 Task: Write the Name "Softage" in blank input field along with Click find button and Set the "Delete results from current search" Under Select in New Bill.
Action: Mouse moved to (113, 12)
Screenshot: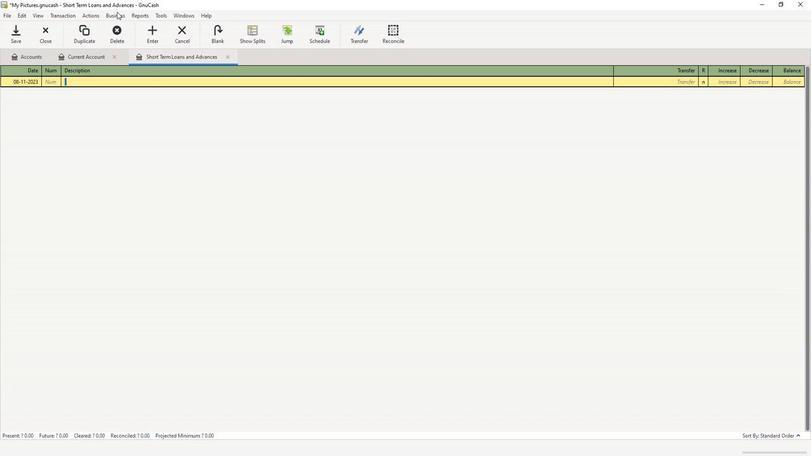 
Action: Mouse pressed left at (113, 12)
Screenshot: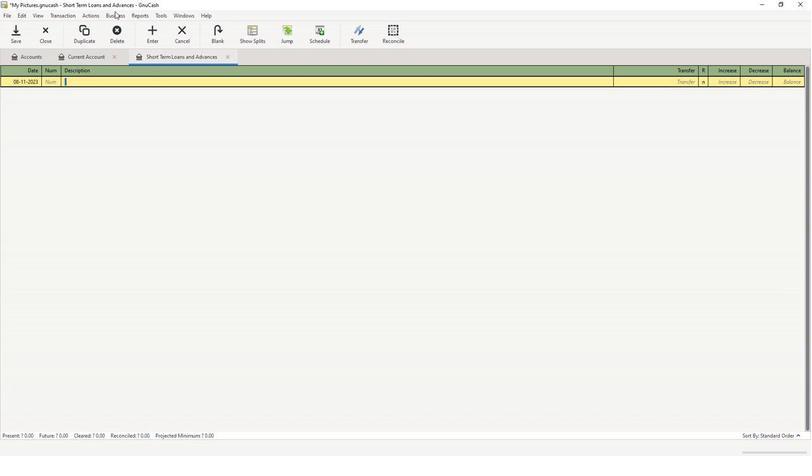 
Action: Mouse moved to (124, 36)
Screenshot: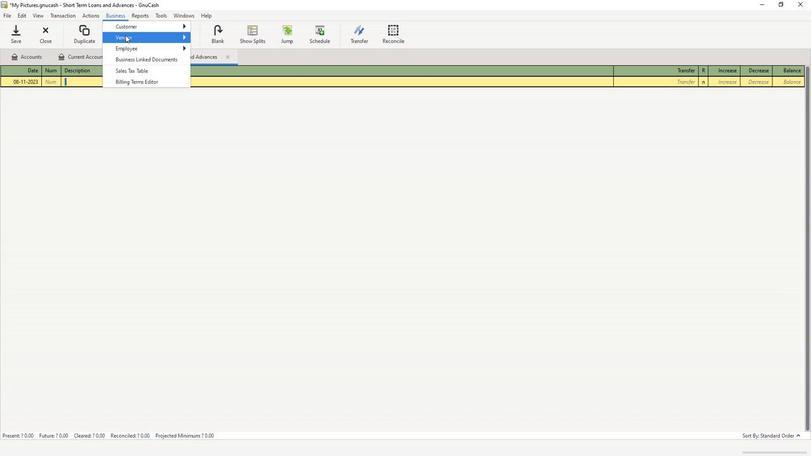 
Action: Mouse pressed left at (124, 36)
Screenshot: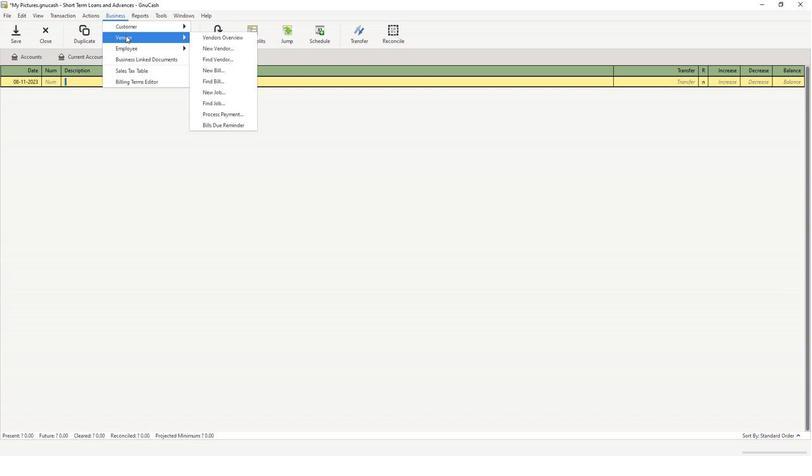 
Action: Mouse moved to (208, 69)
Screenshot: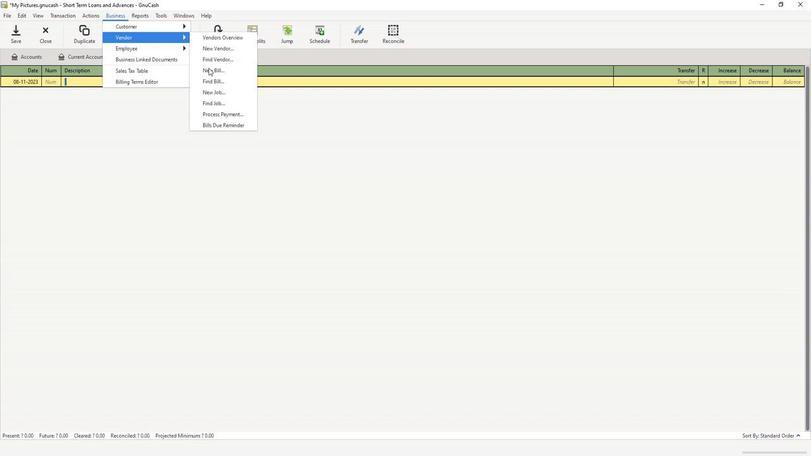 
Action: Mouse pressed left at (208, 69)
Screenshot: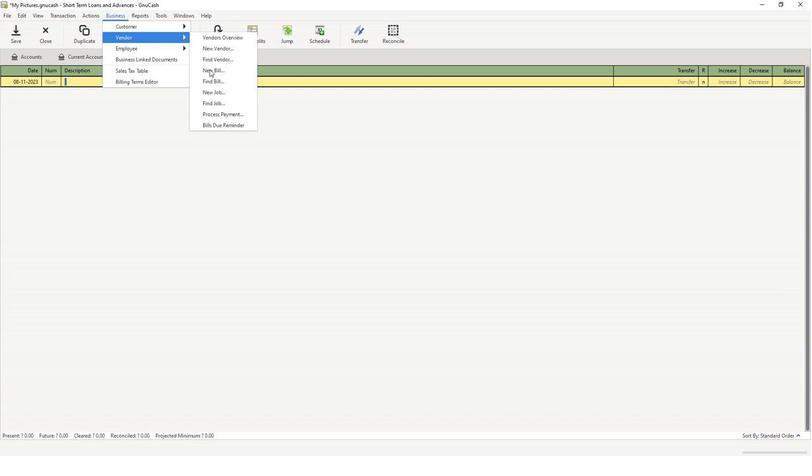 
Action: Mouse moved to (458, 287)
Screenshot: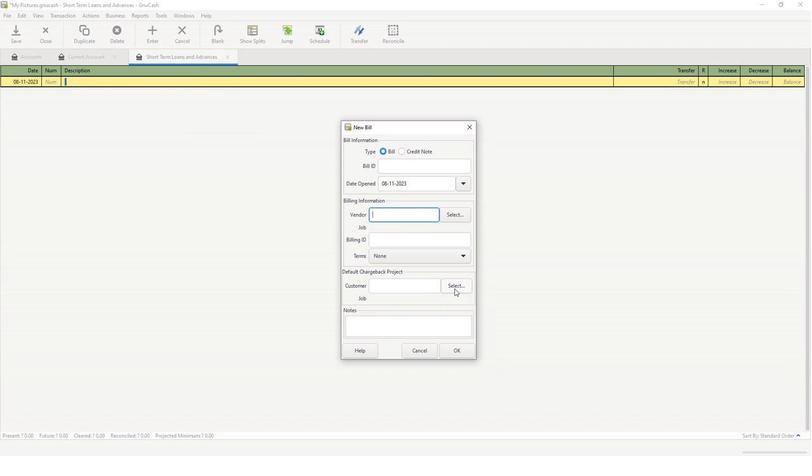
Action: Mouse pressed left at (458, 287)
Screenshot: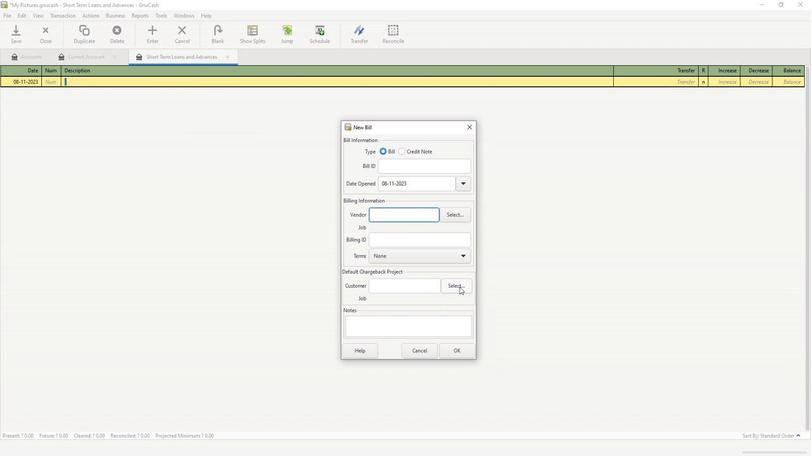 
Action: Mouse moved to (413, 218)
Screenshot: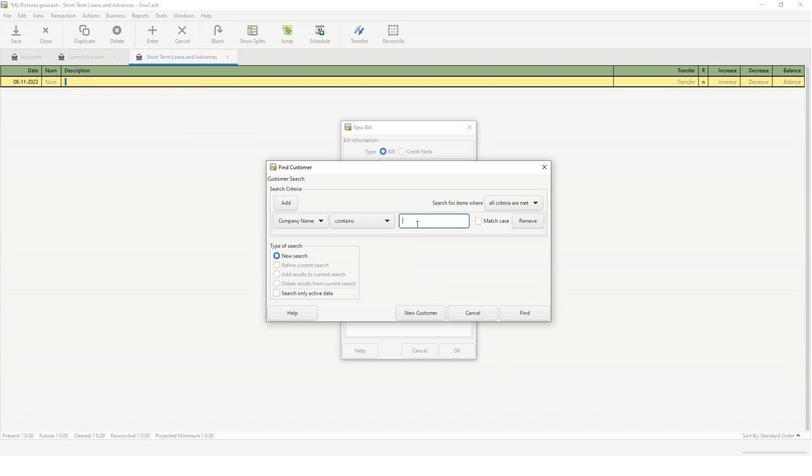 
Action: Mouse pressed left at (413, 218)
Screenshot: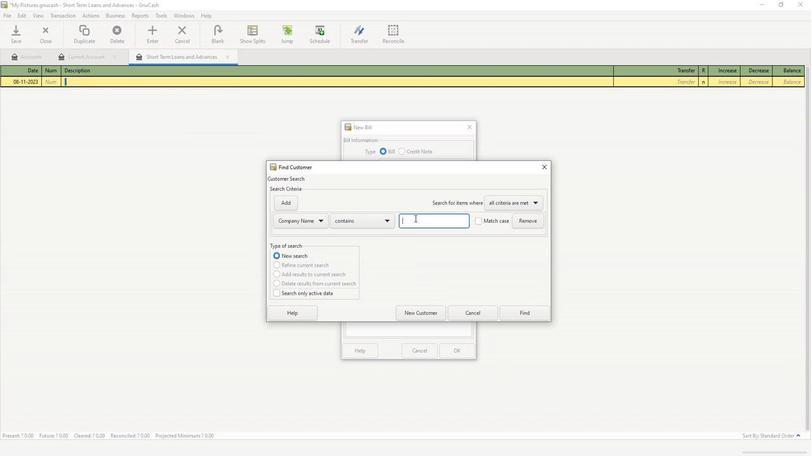 
Action: Key pressed softage
Screenshot: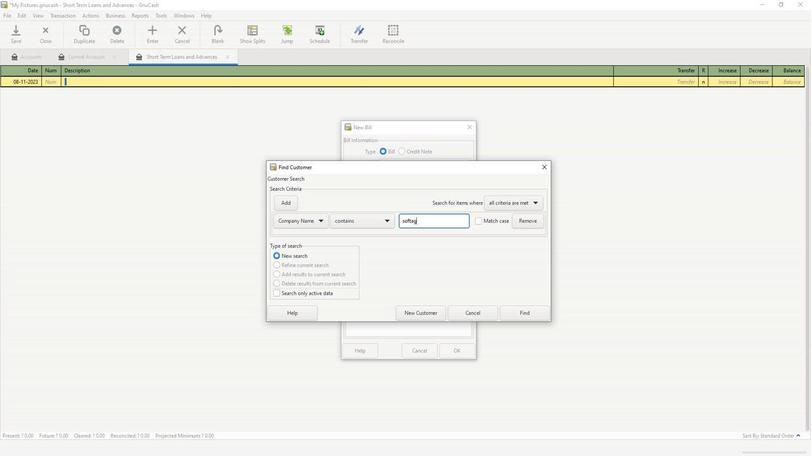 
Action: Mouse moved to (531, 315)
Screenshot: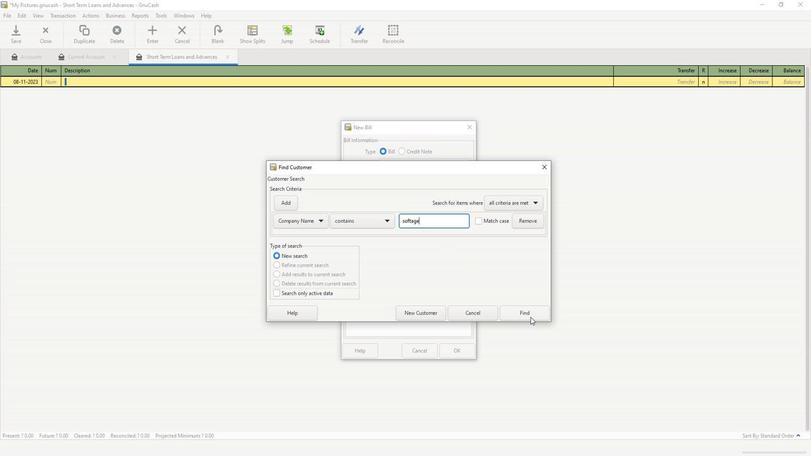 
Action: Mouse pressed left at (531, 315)
Screenshot: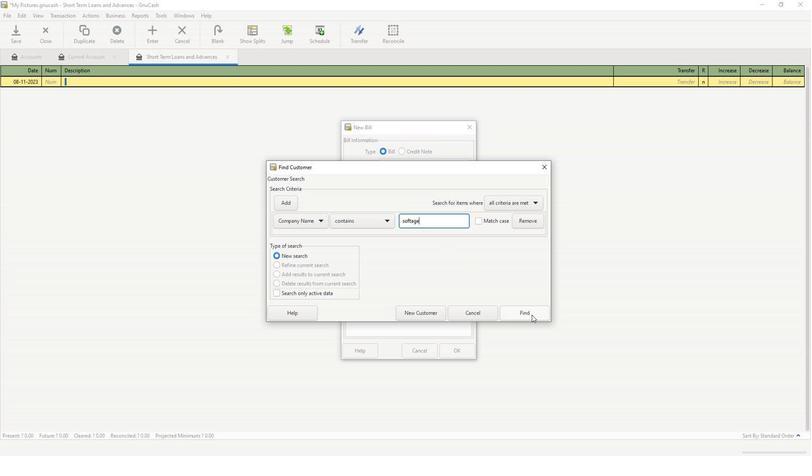 
Action: Mouse moved to (328, 271)
Screenshot: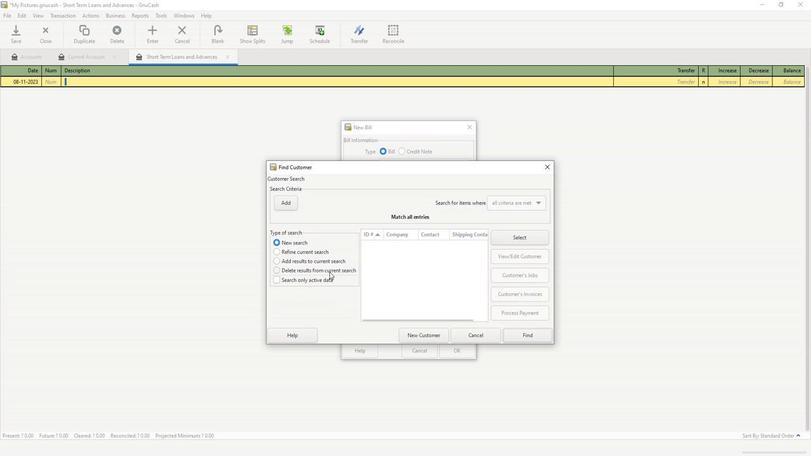 
Action: Mouse pressed left at (328, 271)
Screenshot: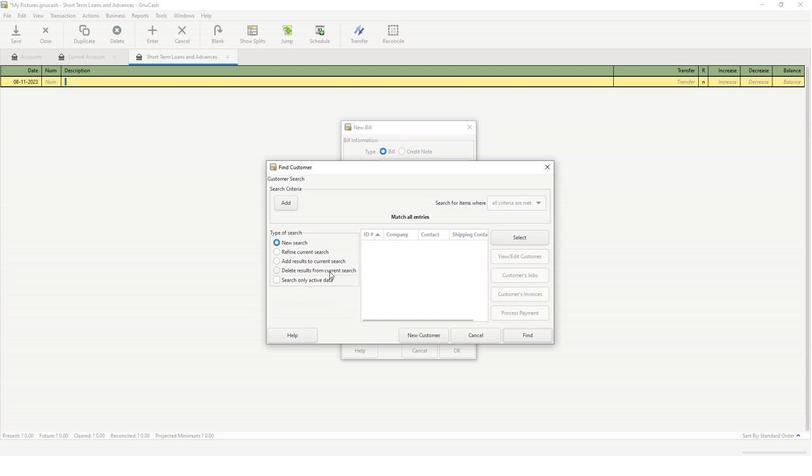 
Action: Mouse moved to (514, 336)
Screenshot: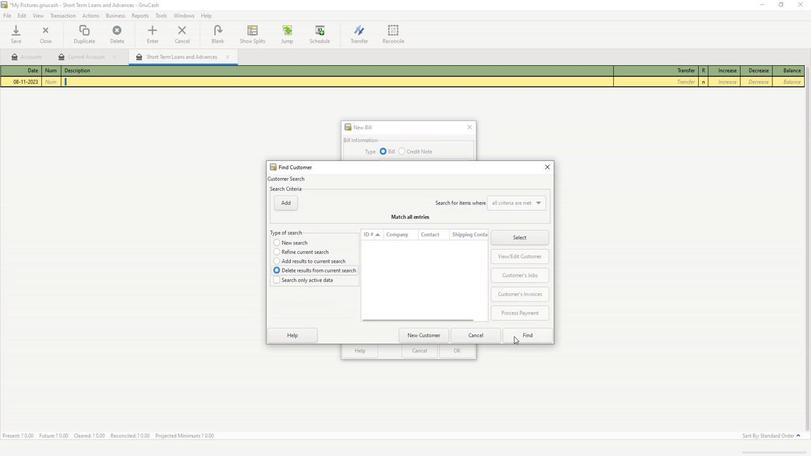 
Action: Mouse pressed left at (514, 336)
Screenshot: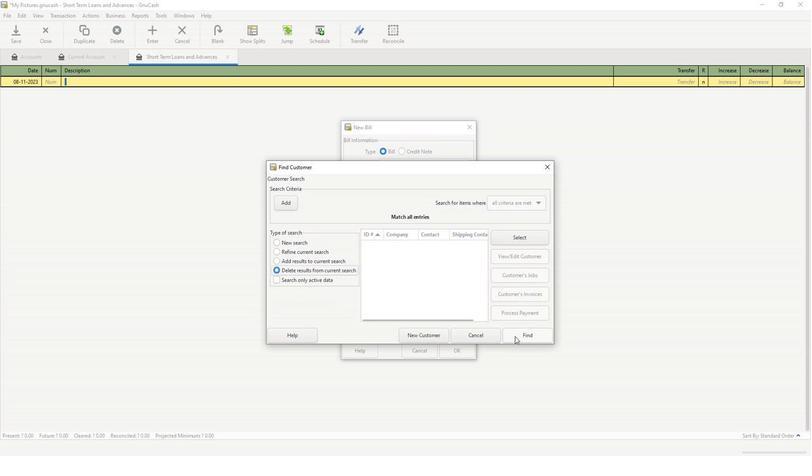 
